 Task: Check the sale-to-list ratio of club house in the last 5 years.
Action: Mouse moved to (777, 163)
Screenshot: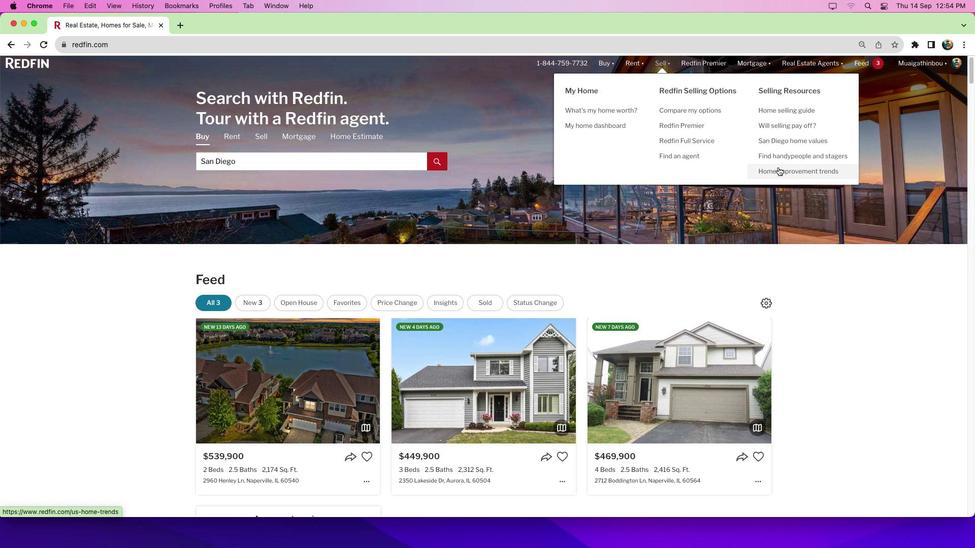 
Action: Mouse pressed left at (777, 163)
Screenshot: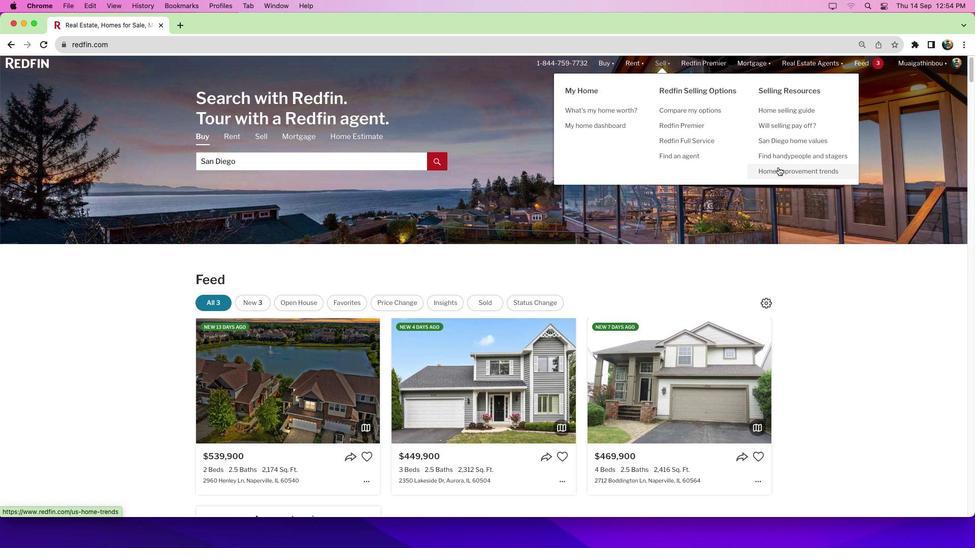
Action: Mouse moved to (266, 198)
Screenshot: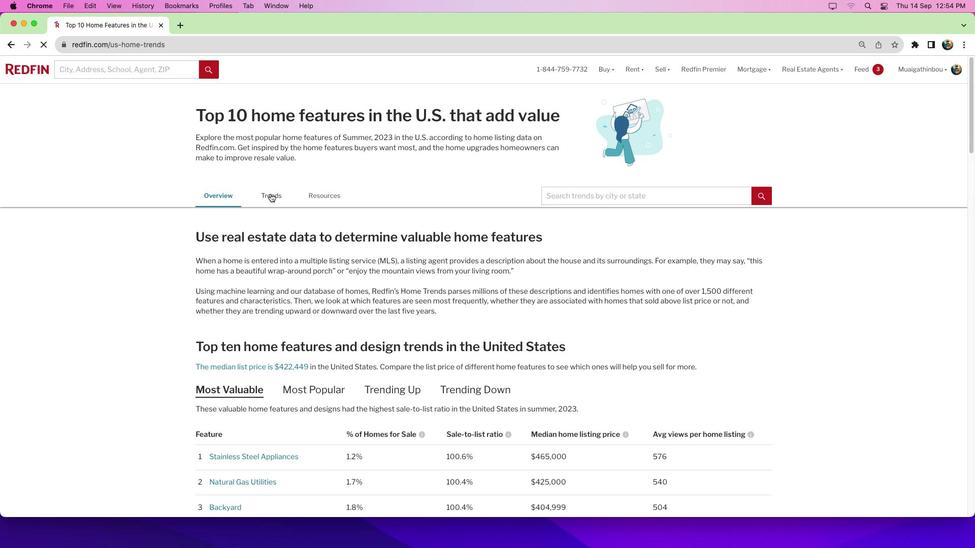 
Action: Mouse pressed left at (266, 198)
Screenshot: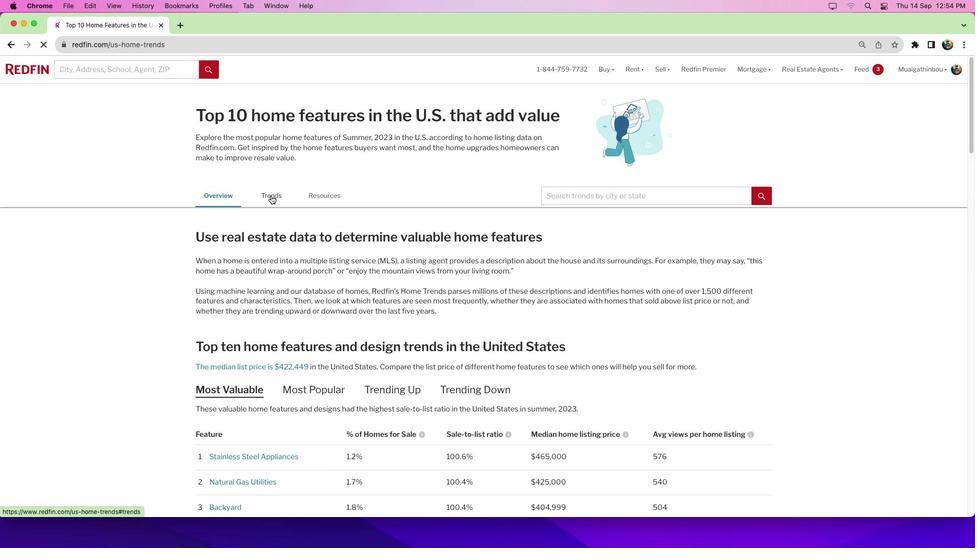 
Action: Mouse moved to (423, 269)
Screenshot: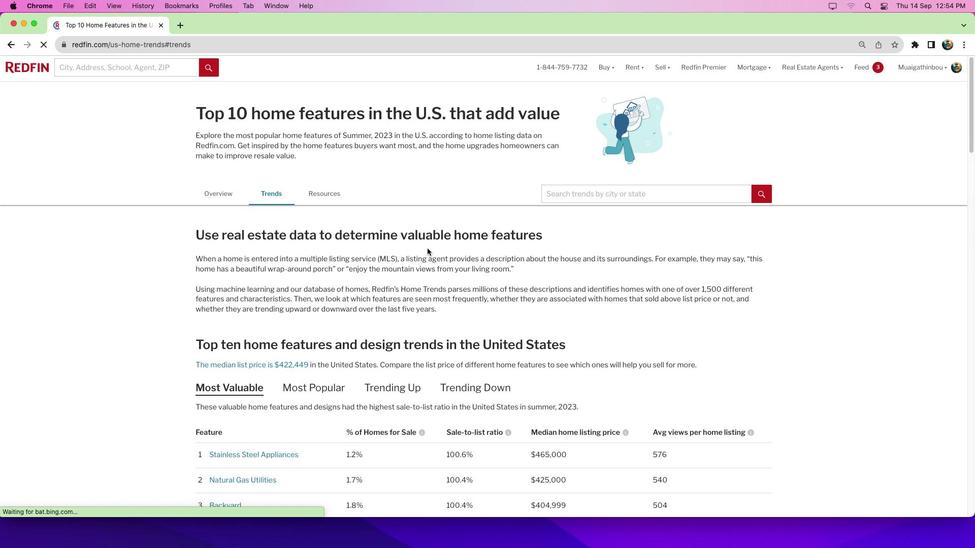 
Action: Mouse scrolled (423, 269) with delta (-6, -50)
Screenshot: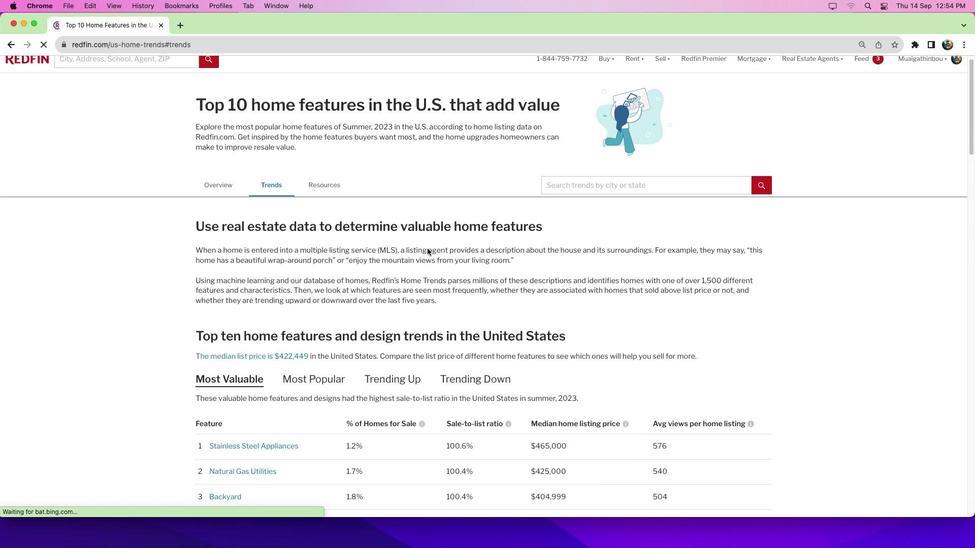 
Action: Mouse scrolled (423, 269) with delta (-6, -50)
Screenshot: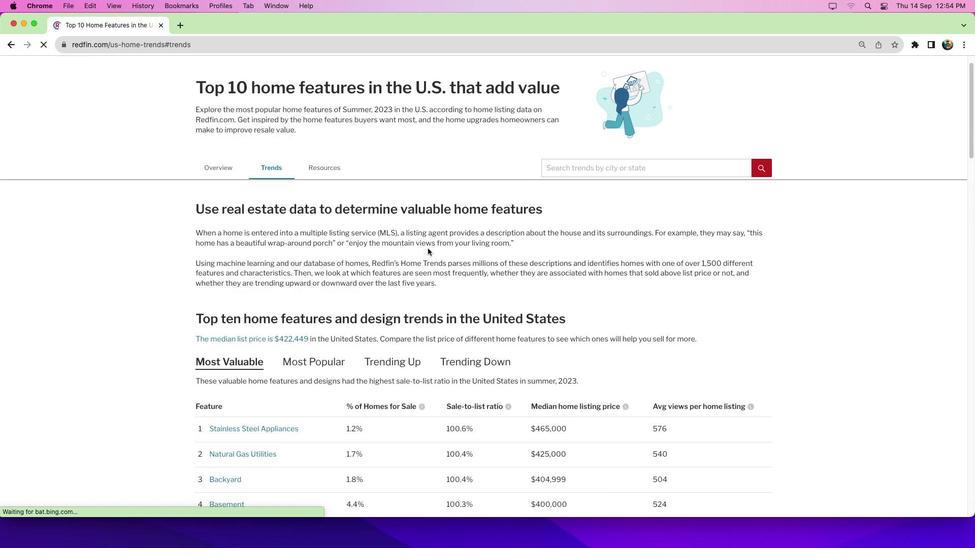
Action: Mouse moved to (423, 268)
Screenshot: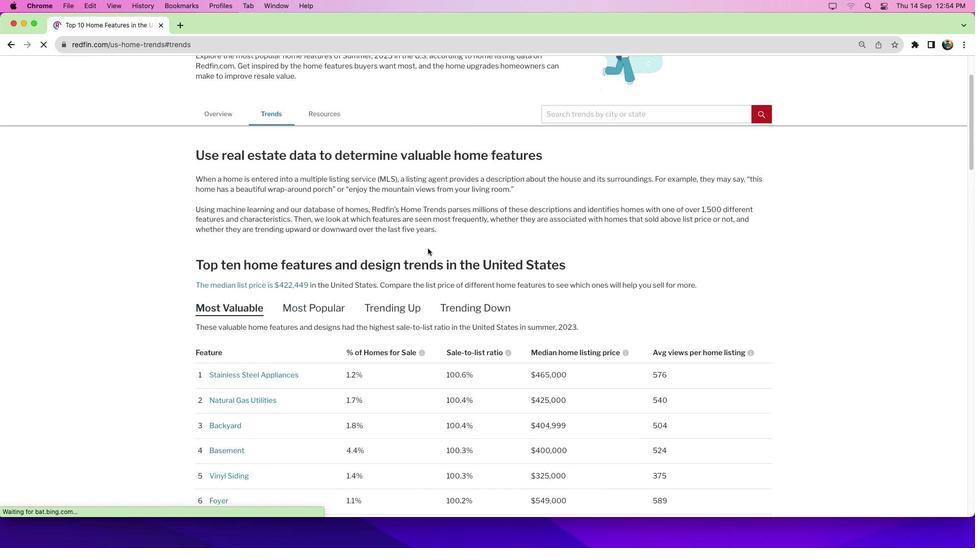
Action: Mouse scrolled (423, 268) with delta (-6, -51)
Screenshot: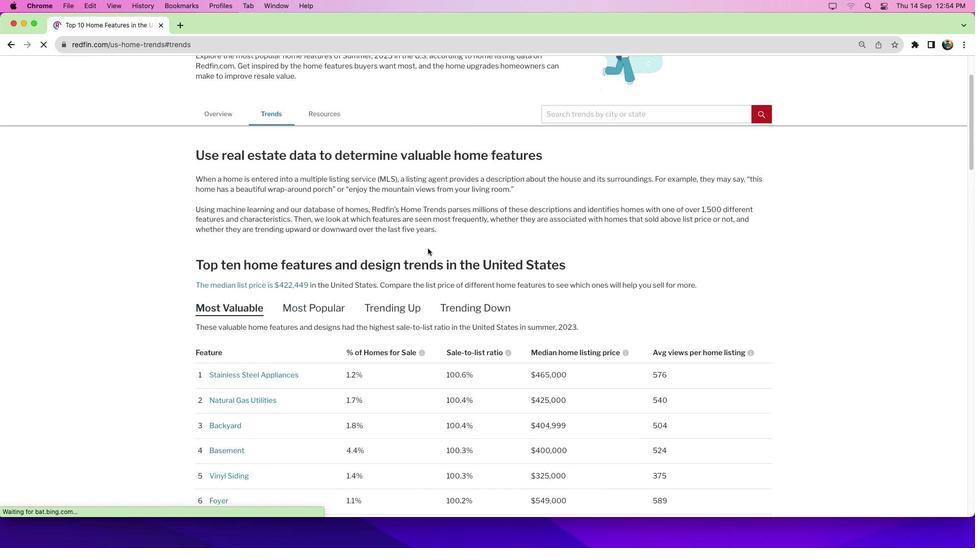 
Action: Mouse moved to (424, 268)
Screenshot: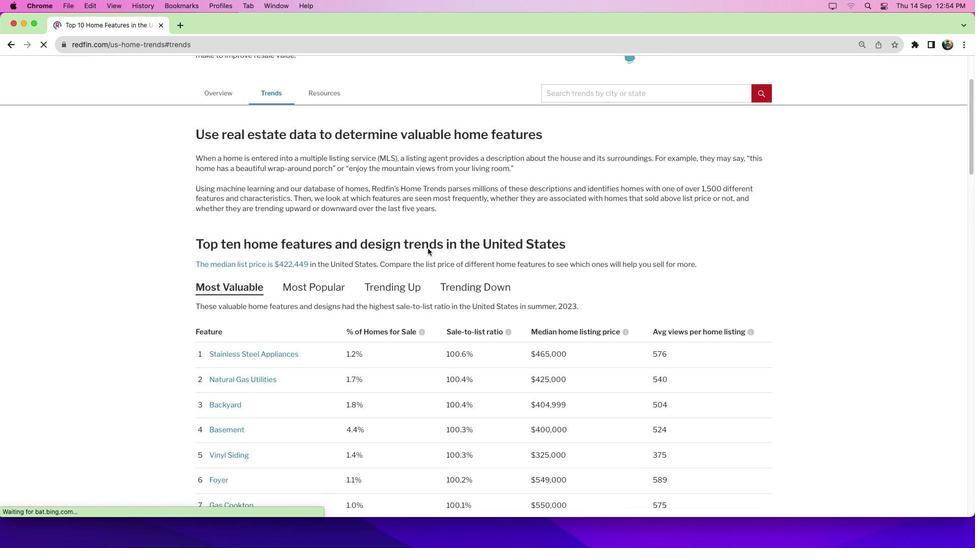 
Action: Mouse scrolled (424, 268) with delta (-6, -50)
Screenshot: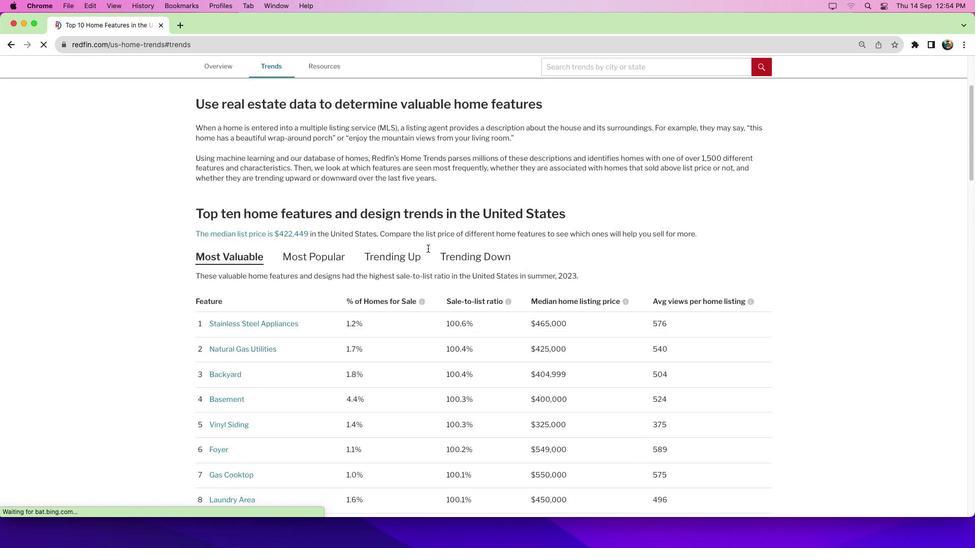 
Action: Mouse scrolled (424, 268) with delta (-6, -50)
Screenshot: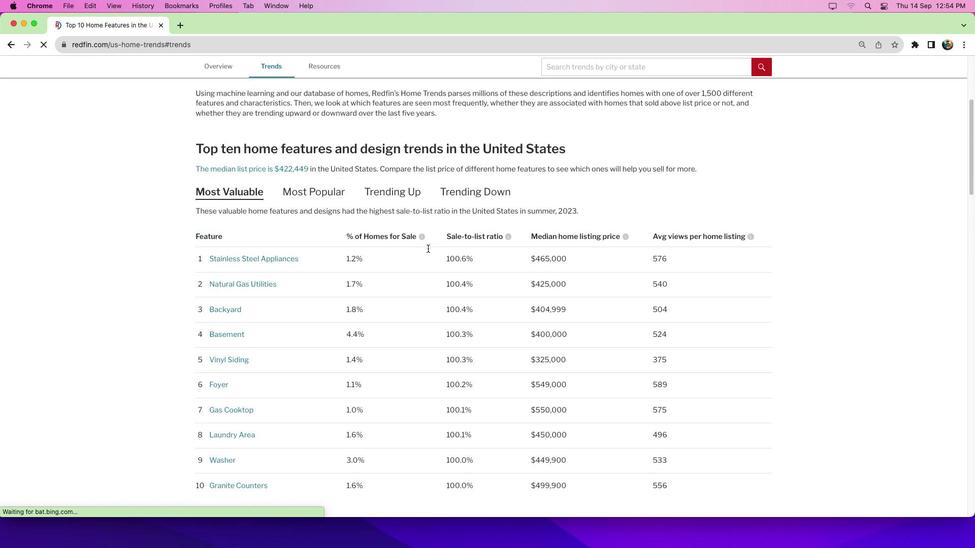 
Action: Mouse scrolled (424, 268) with delta (-6, -54)
Screenshot: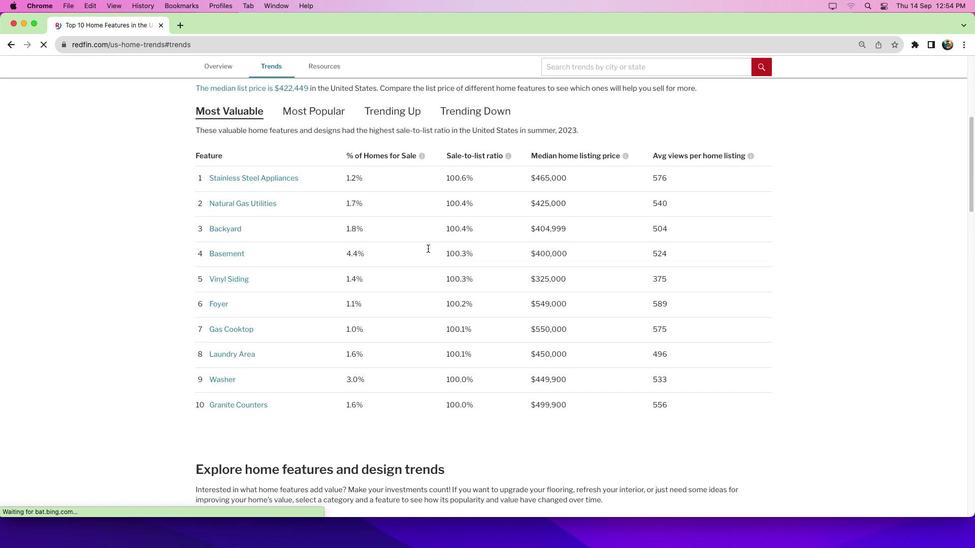 
Action: Mouse scrolled (424, 268) with delta (-6, -50)
Screenshot: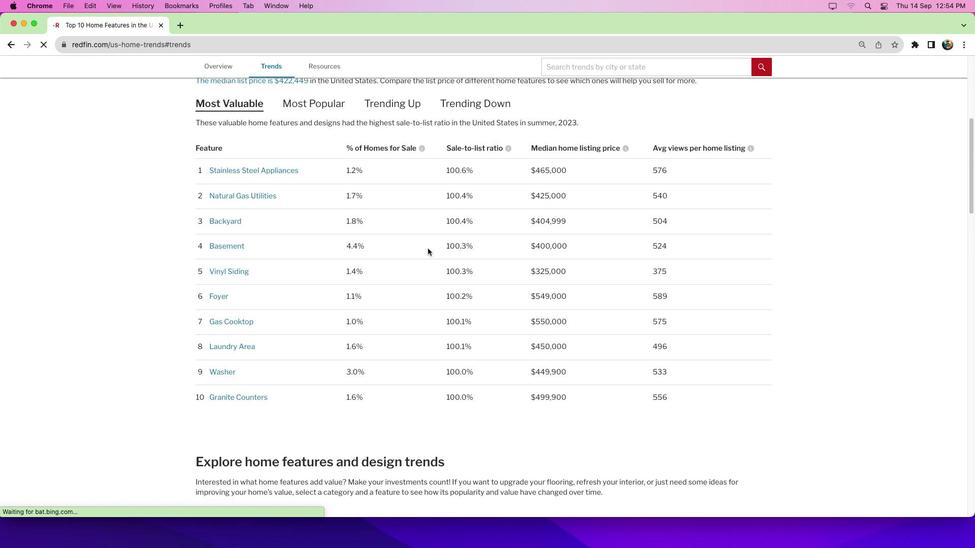 
Action: Mouse scrolled (424, 268) with delta (-6, -50)
Screenshot: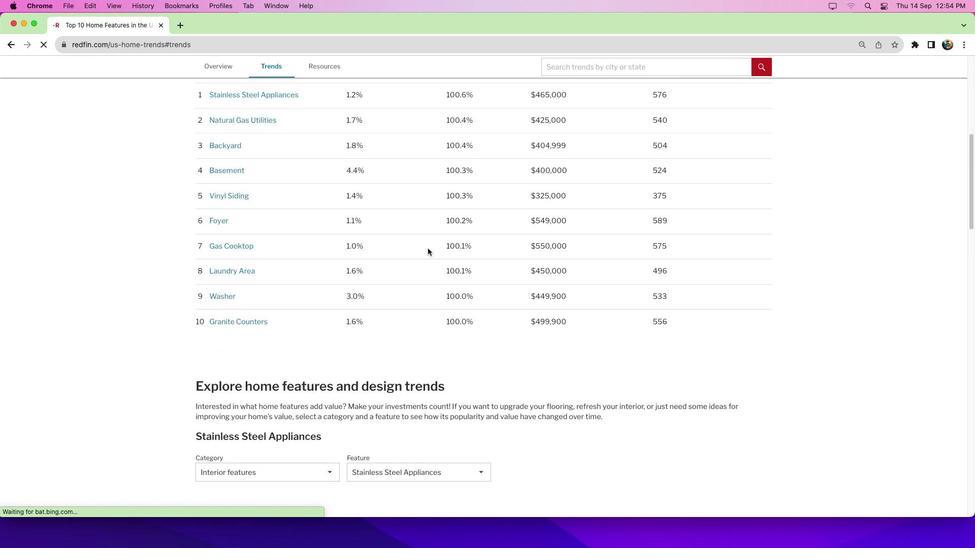 
Action: Mouse scrolled (424, 268) with delta (-6, -54)
Screenshot: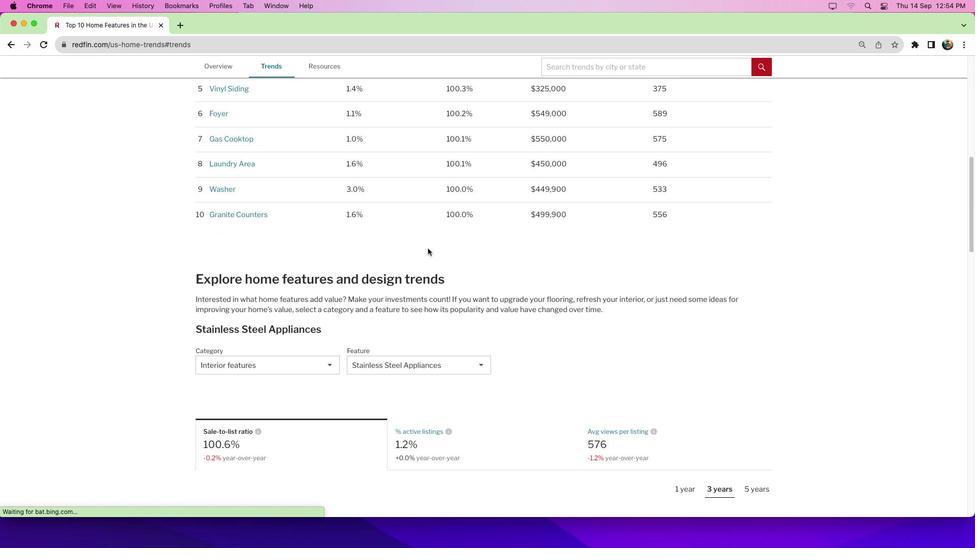 
Action: Mouse scrolled (424, 268) with delta (-6, -50)
Screenshot: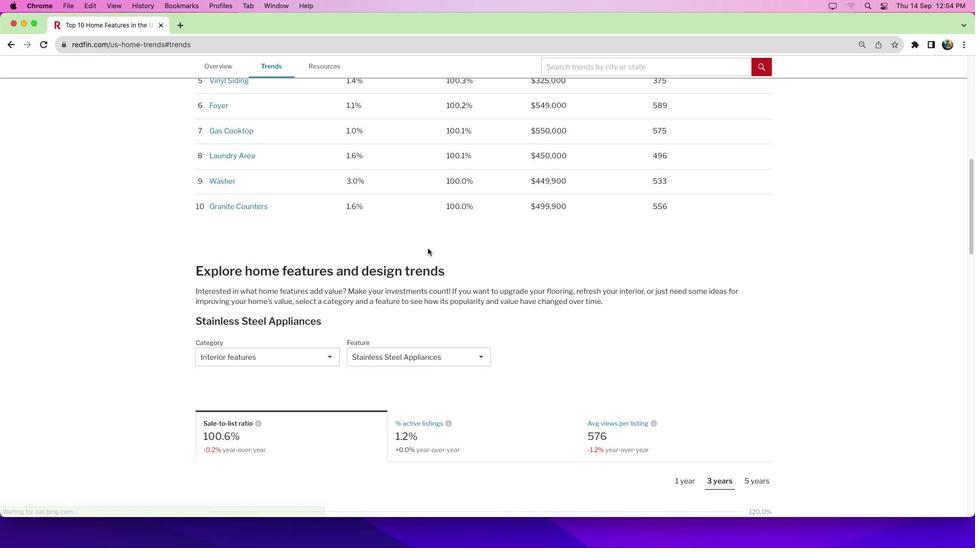 
Action: Mouse scrolled (424, 268) with delta (-6, -50)
Screenshot: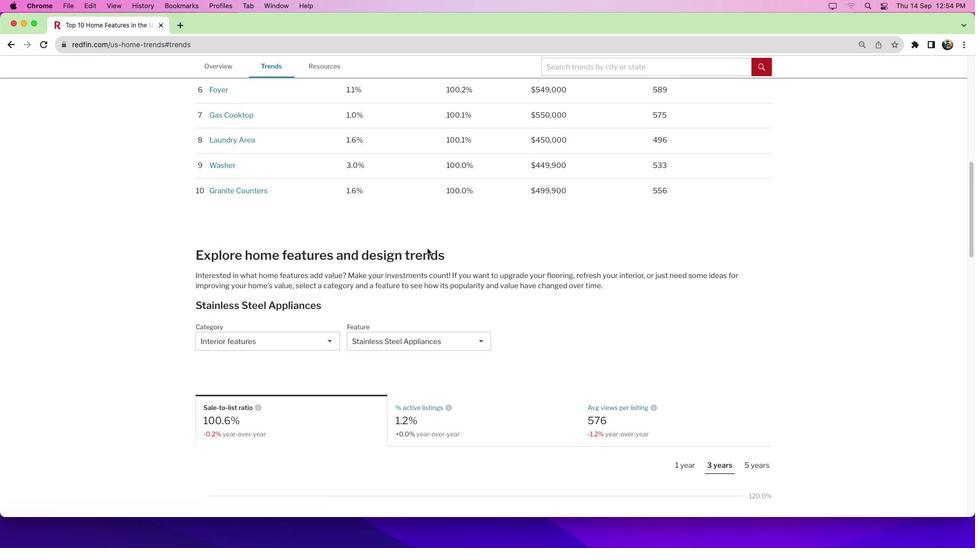 
Action: Mouse moved to (276, 365)
Screenshot: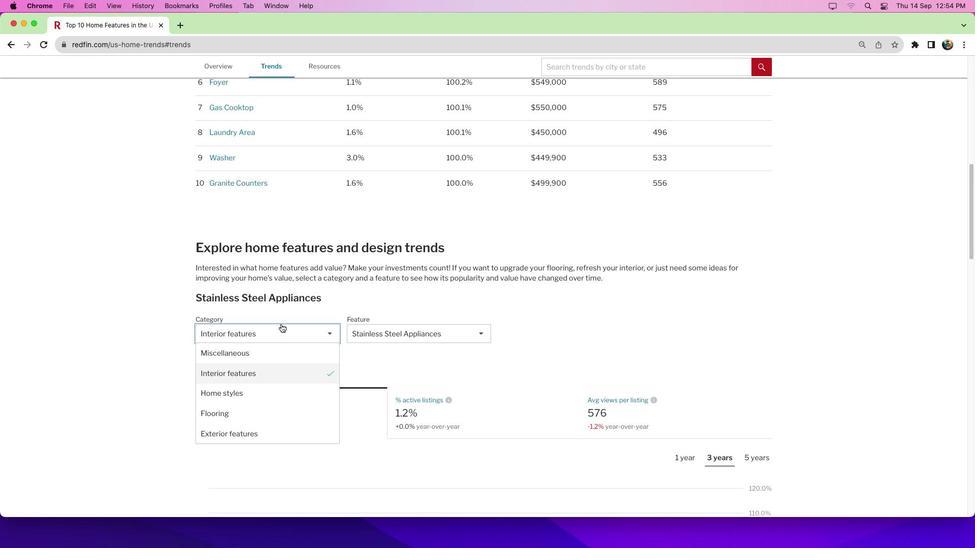 
Action: Mouse pressed left at (276, 365)
Screenshot: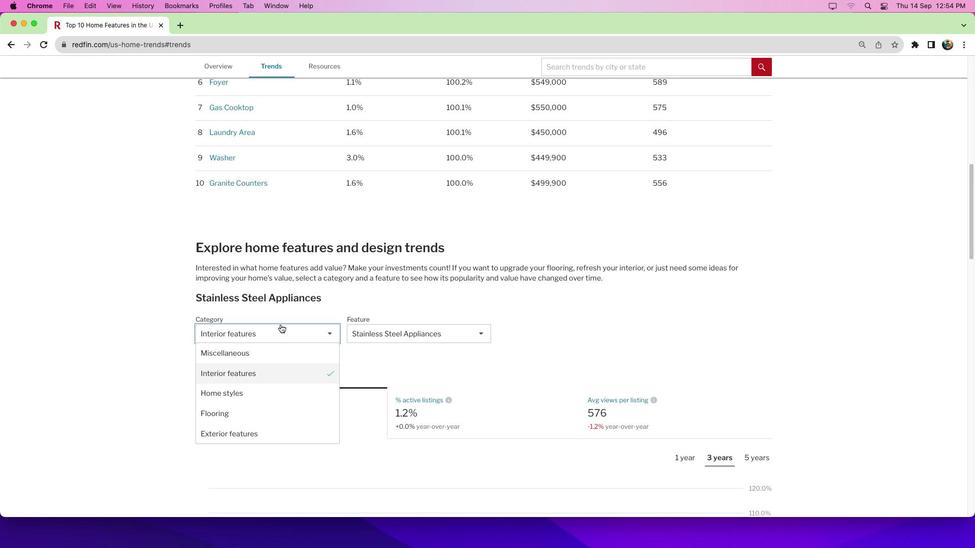 
Action: Mouse moved to (273, 409)
Screenshot: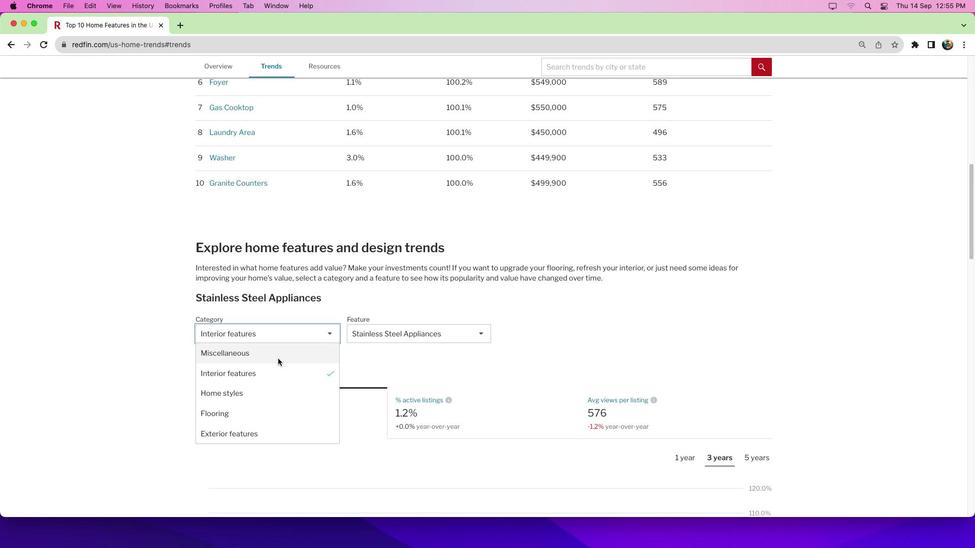 
Action: Mouse pressed left at (273, 409)
Screenshot: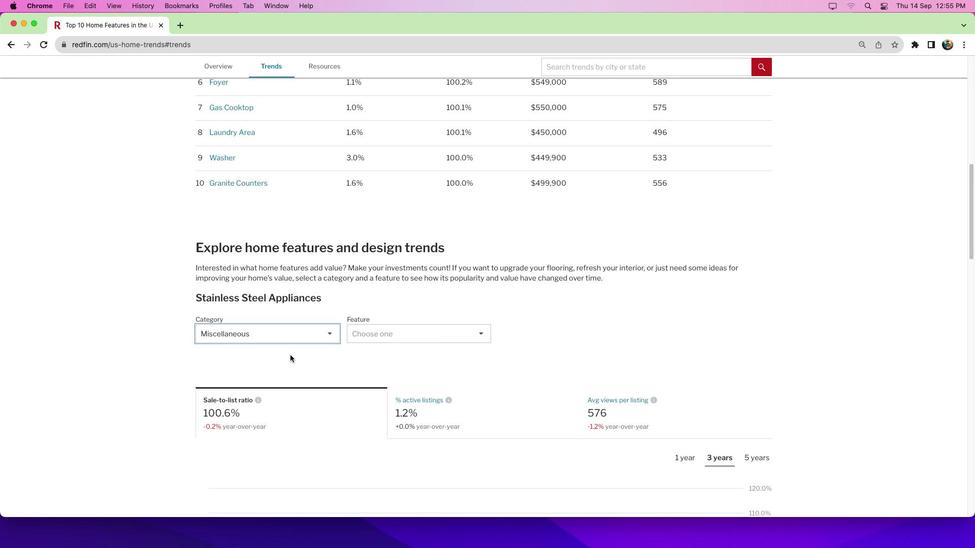 
Action: Mouse moved to (381, 379)
Screenshot: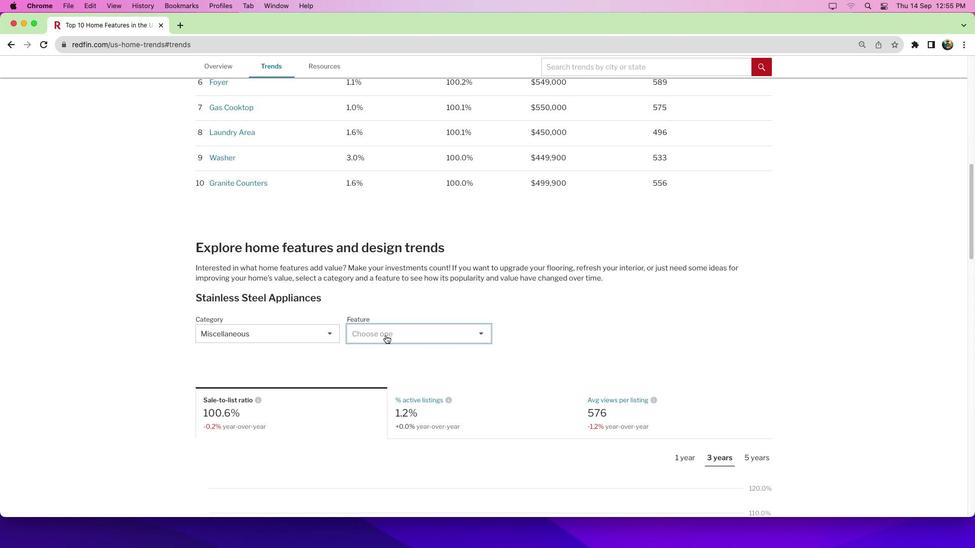 
Action: Mouse pressed left at (381, 379)
Screenshot: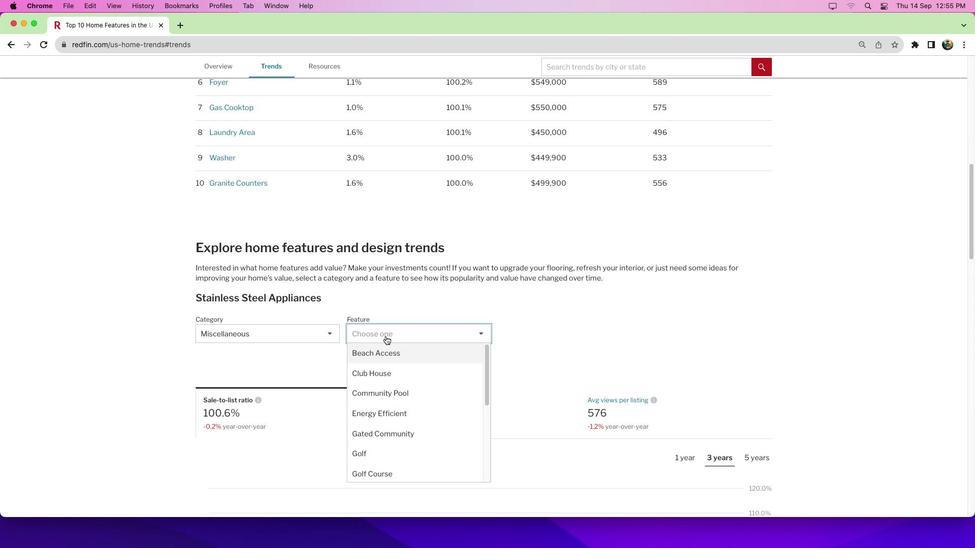 
Action: Mouse moved to (386, 432)
Screenshot: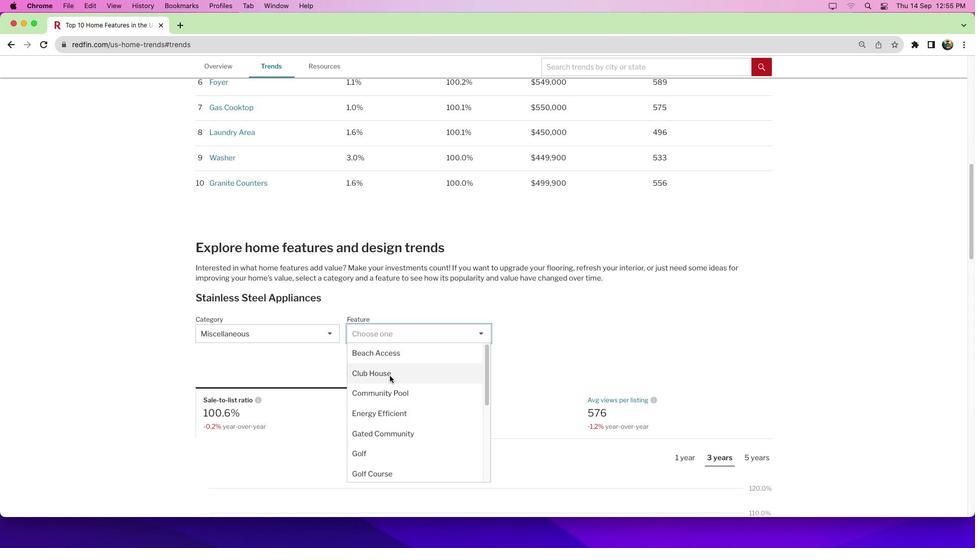 
Action: Mouse pressed left at (386, 432)
Screenshot: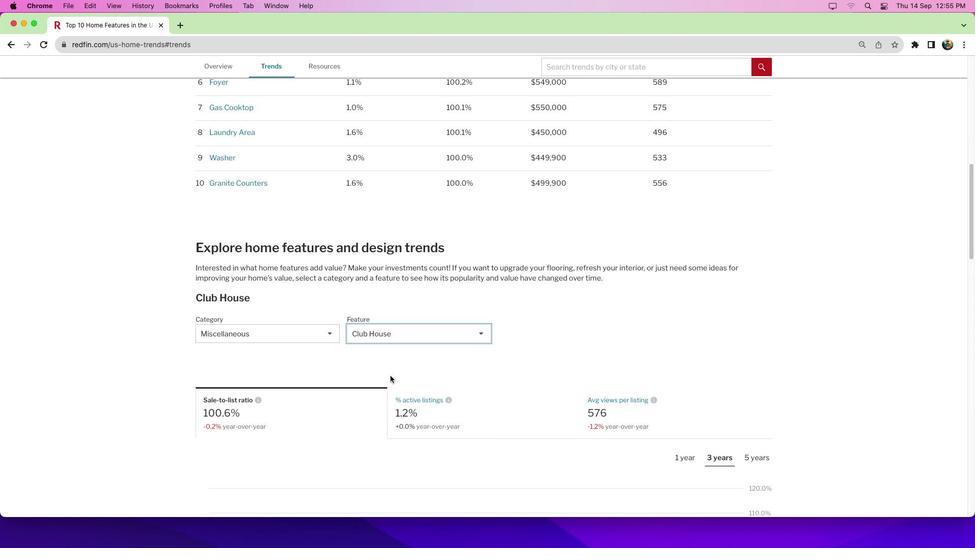 
Action: Mouse moved to (616, 448)
Screenshot: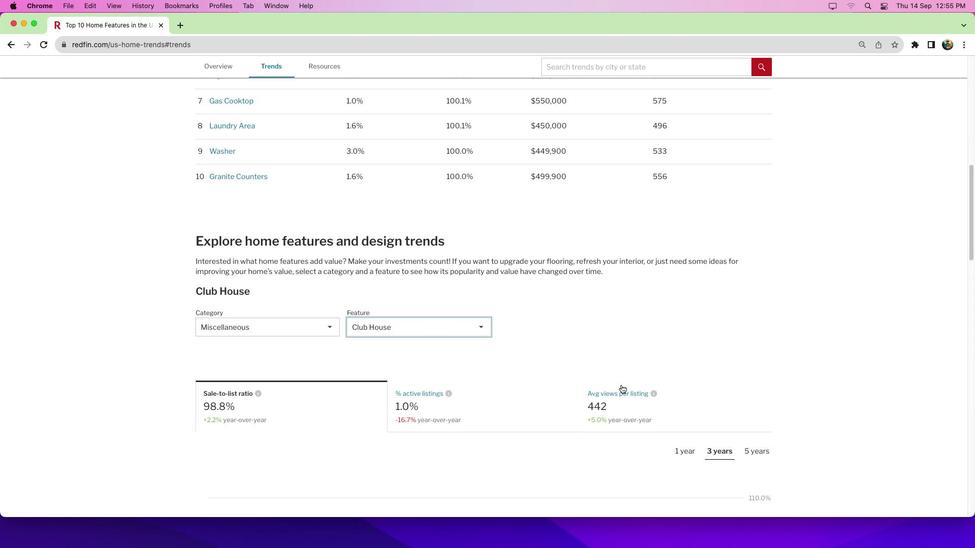 
Action: Mouse scrolled (616, 448) with delta (-6, -50)
Screenshot: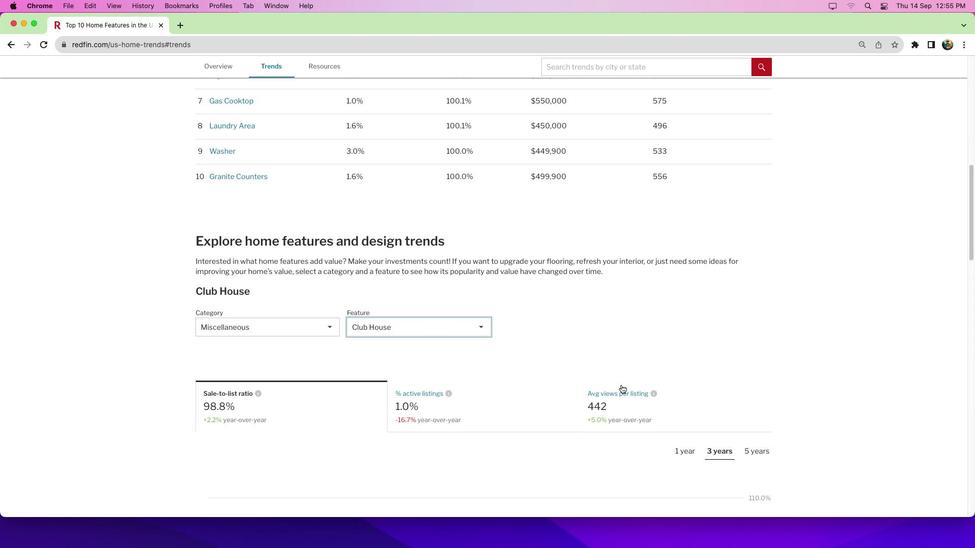 
Action: Mouse moved to (618, 445)
Screenshot: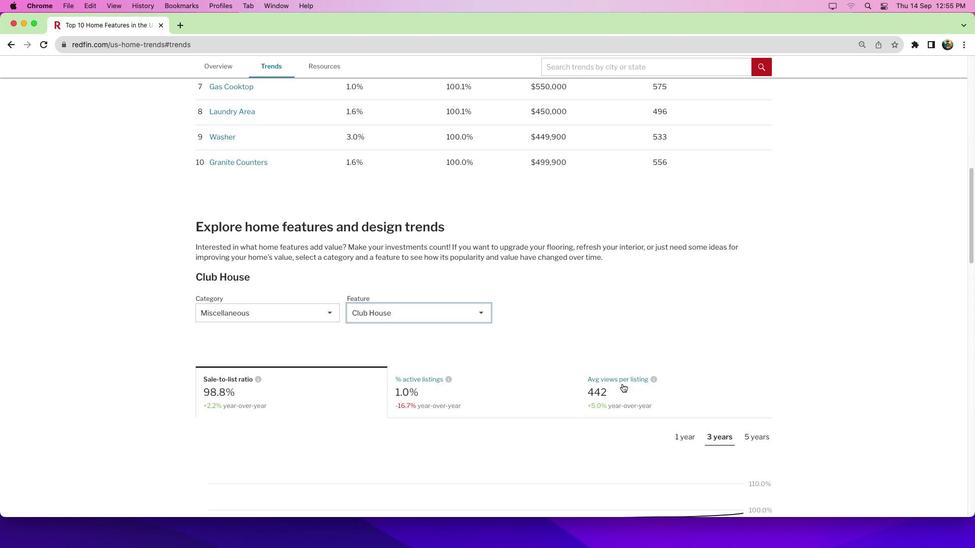 
Action: Mouse scrolled (618, 445) with delta (-6, -50)
Screenshot: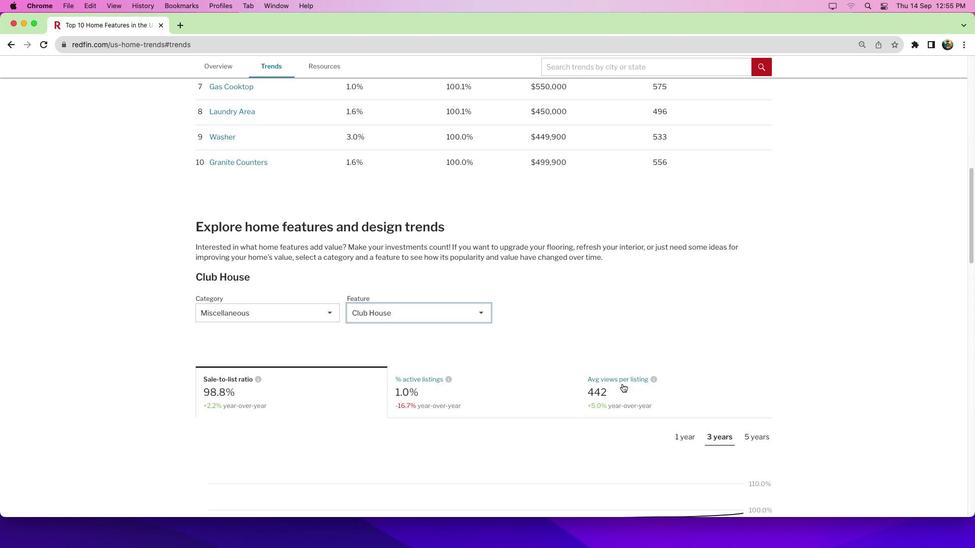 
Action: Mouse moved to (619, 443)
Screenshot: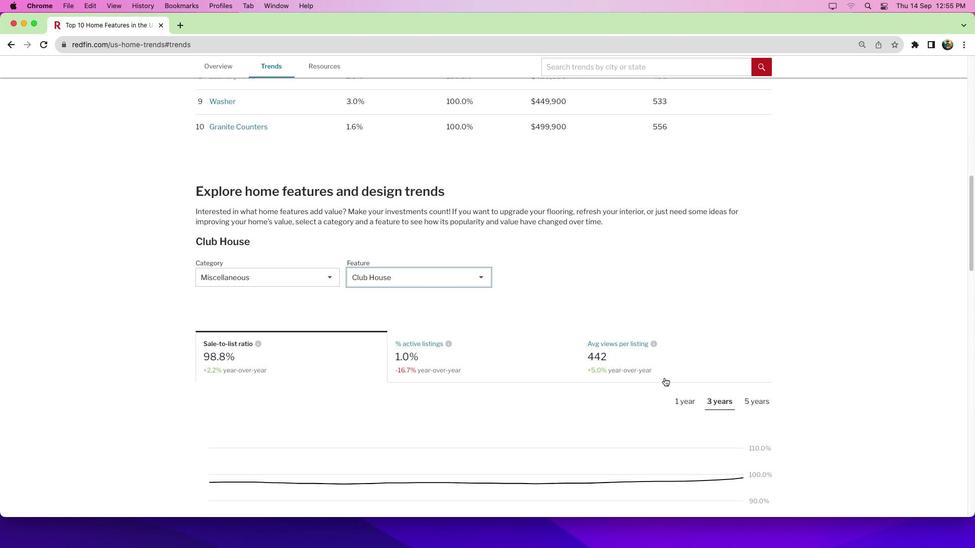 
Action: Mouse scrolled (619, 443) with delta (-6, -51)
Screenshot: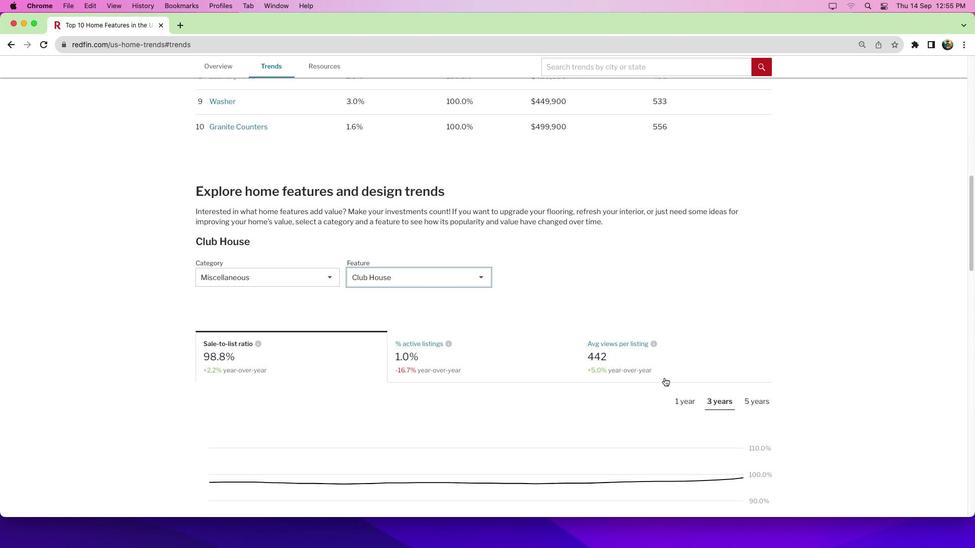 
Action: Mouse moved to (741, 458)
Screenshot: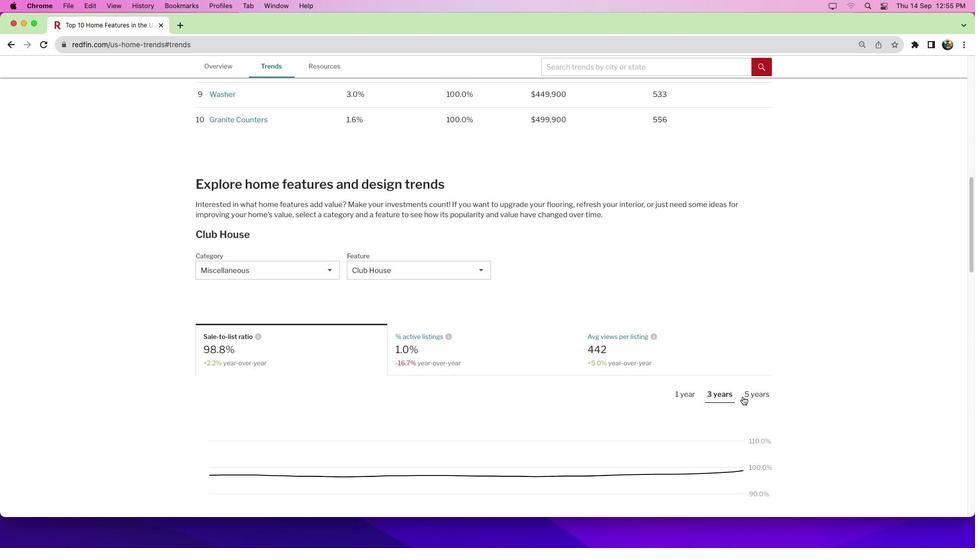 
Action: Mouse pressed left at (741, 458)
Screenshot: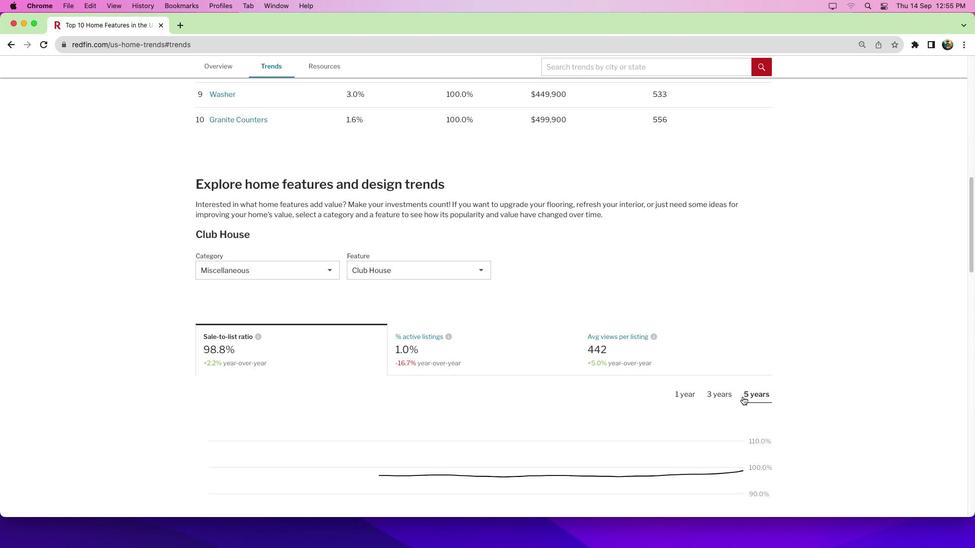 
Action: Mouse moved to (713, 423)
Screenshot: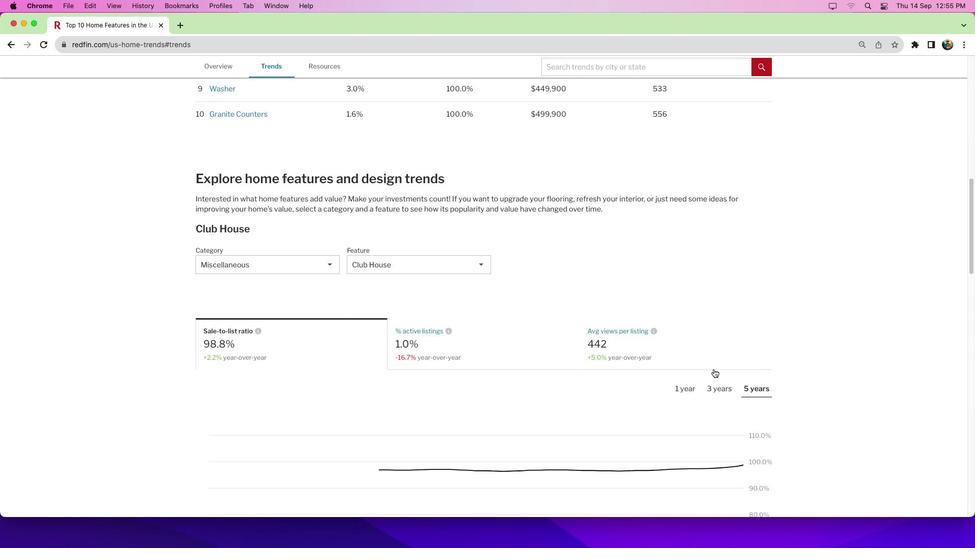 
Action: Mouse scrolled (713, 423) with delta (-6, -50)
Screenshot: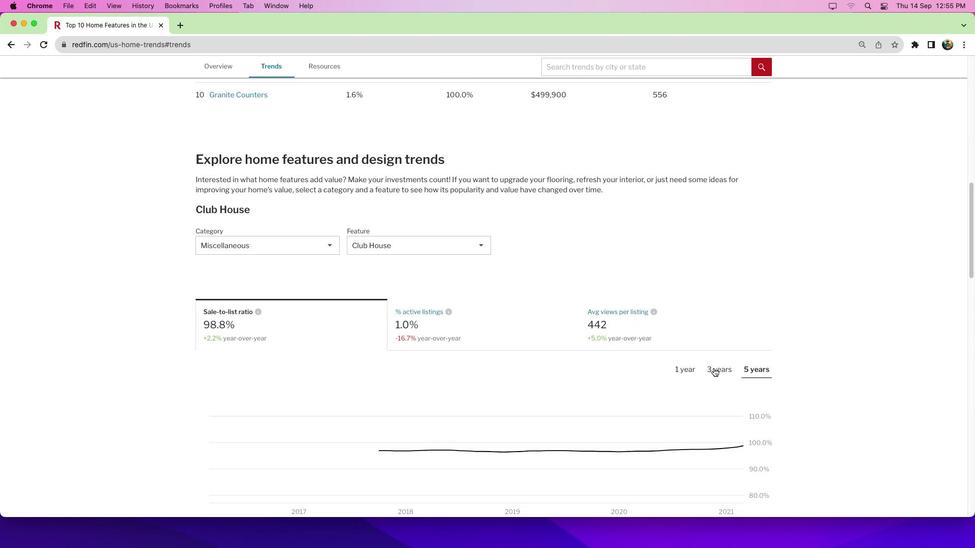 
Action: Mouse scrolled (713, 423) with delta (-6, -50)
Screenshot: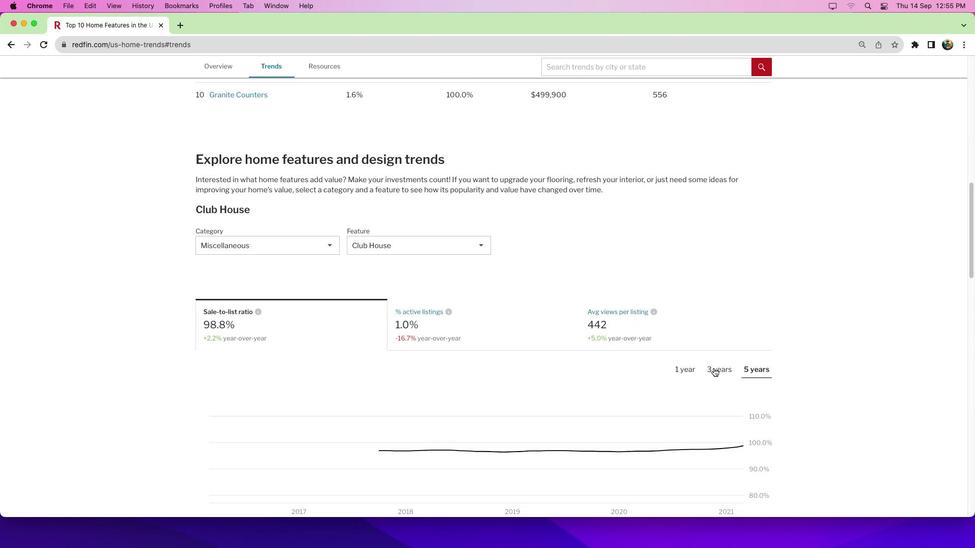 
Action: Mouse moved to (713, 423)
Screenshot: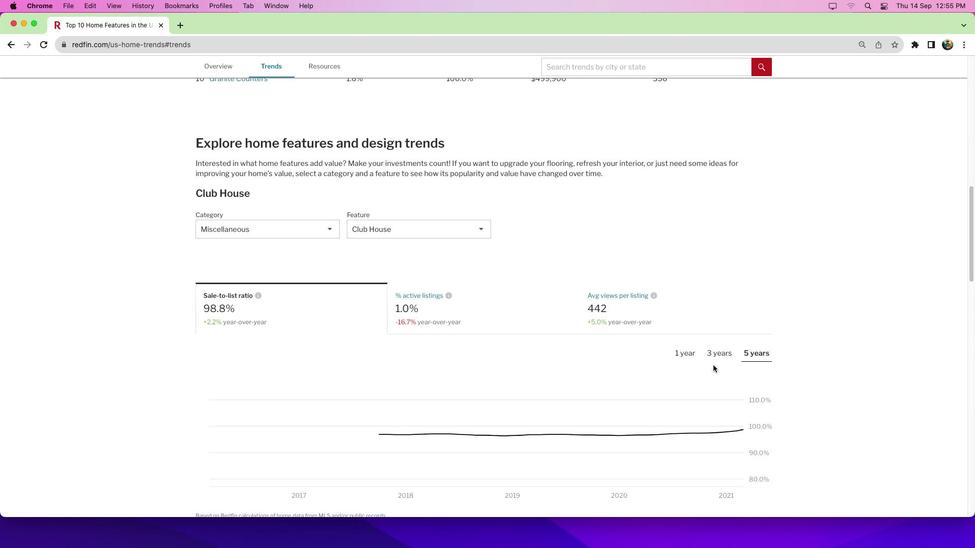 
Action: Mouse scrolled (713, 423) with delta (-6, -51)
Screenshot: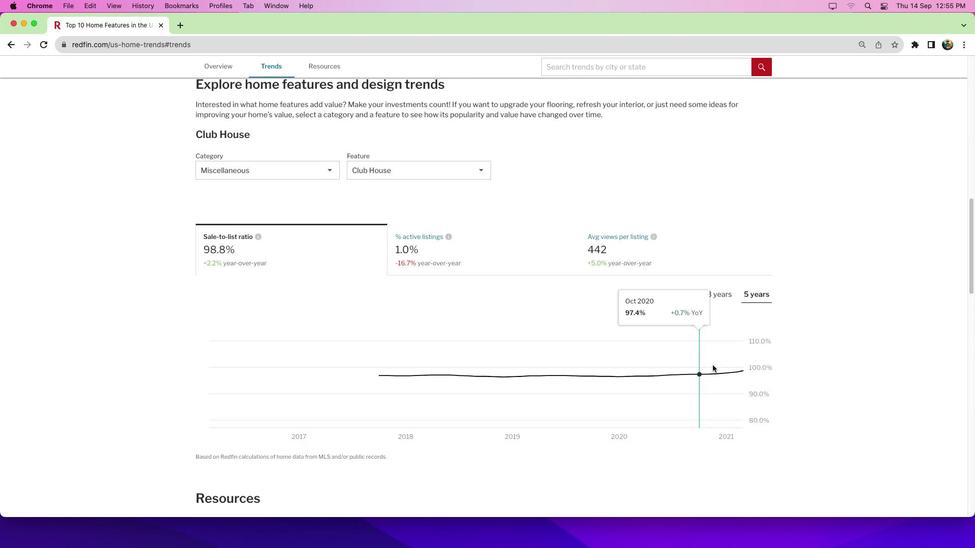 
Action: Mouse moved to (712, 418)
Screenshot: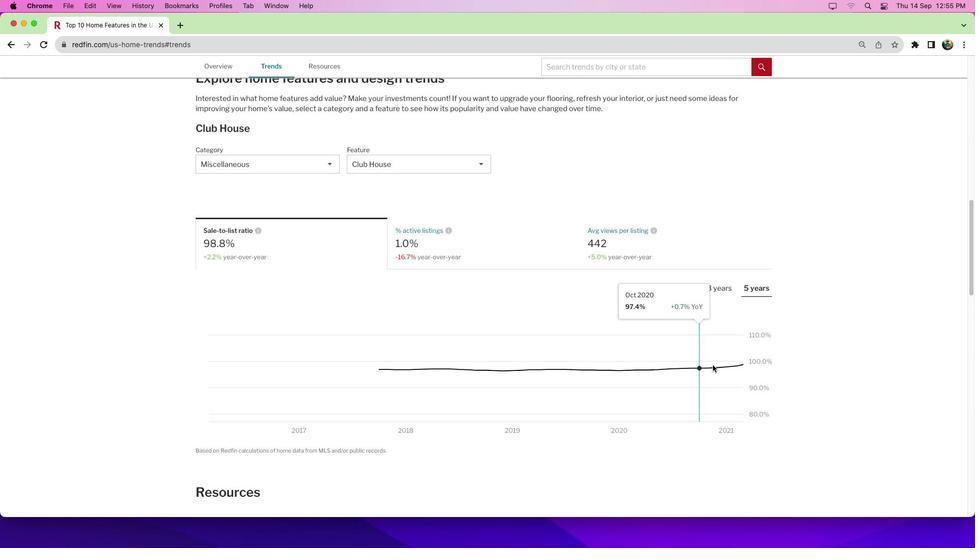 
Action: Mouse scrolled (712, 418) with delta (-6, -50)
Screenshot: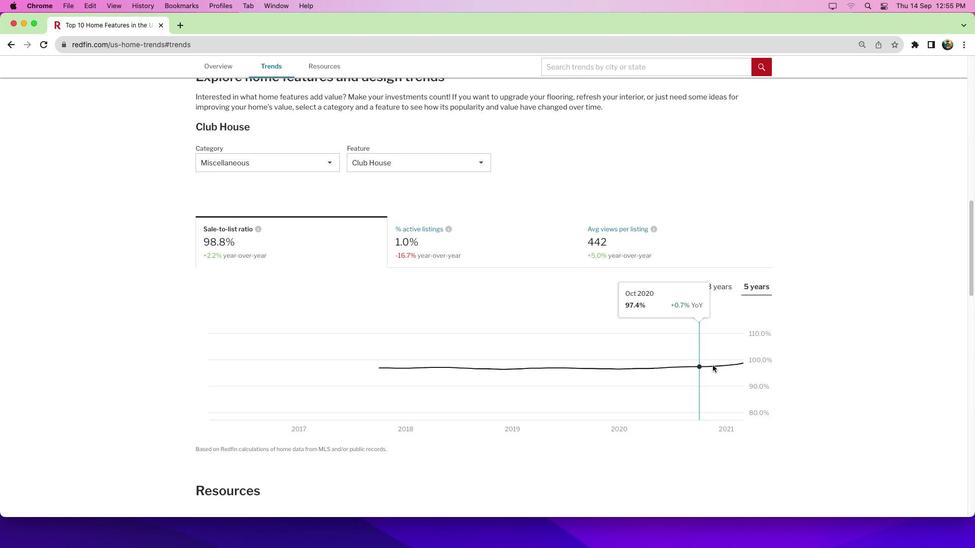 
Action: Mouse scrolled (712, 418) with delta (-6, -50)
Screenshot: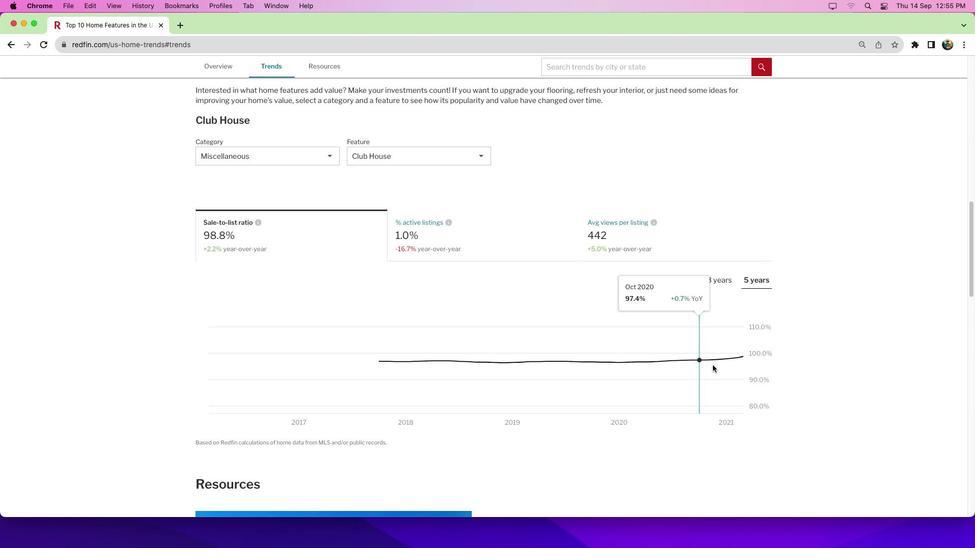 
